 Task: Change theme to Tomorrow Night Blue.
Action: Mouse moved to (77, 95)
Screenshot: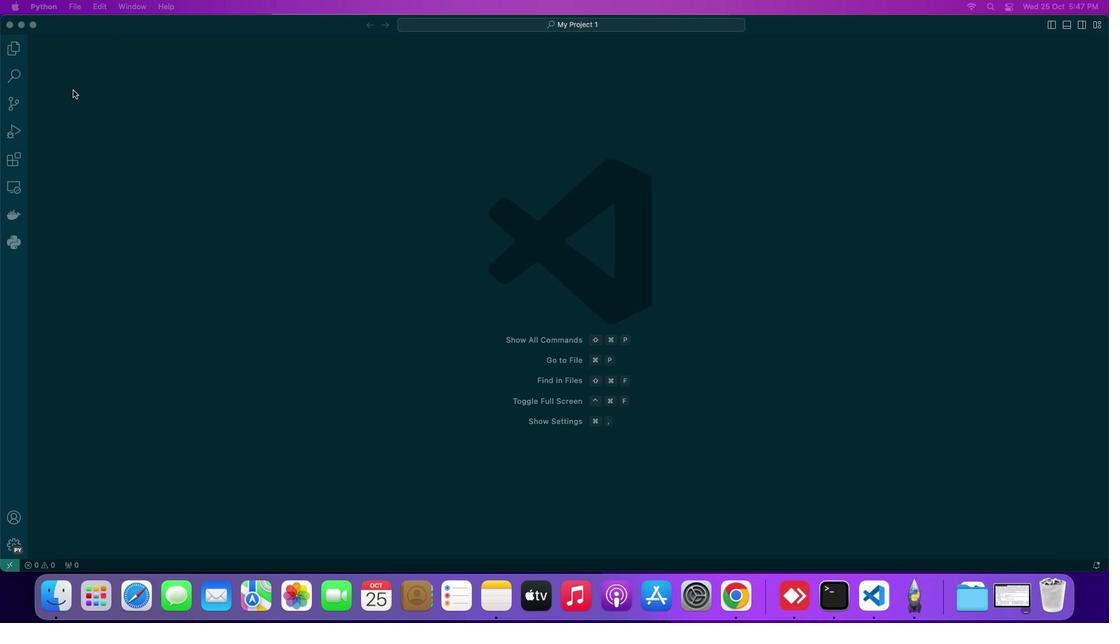 
Action: Mouse pressed left at (77, 95)
Screenshot: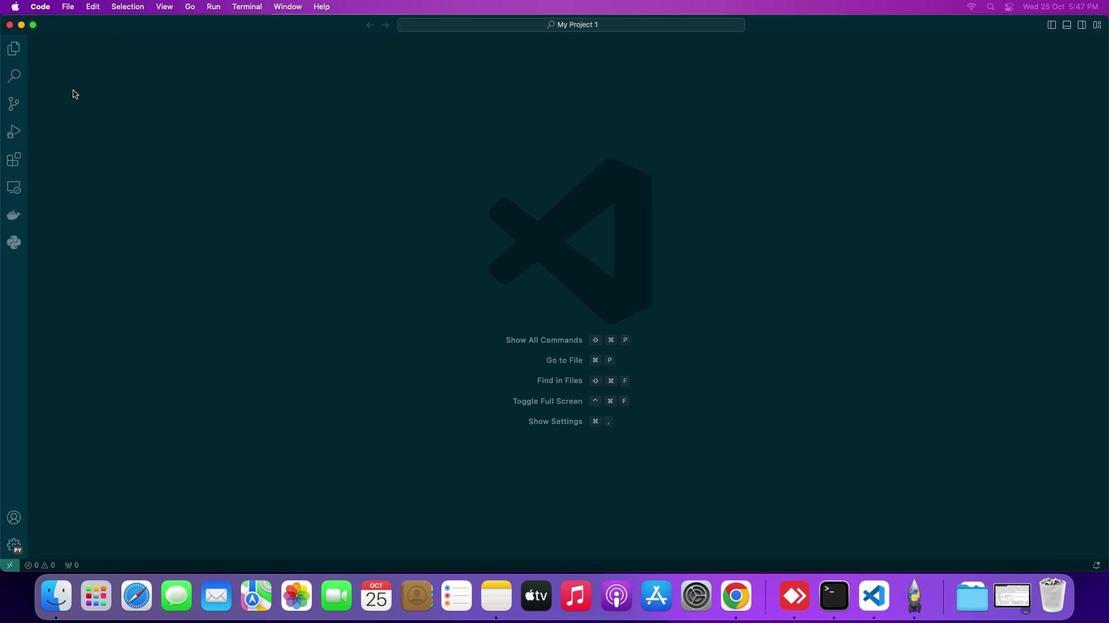 
Action: Mouse moved to (57, 15)
Screenshot: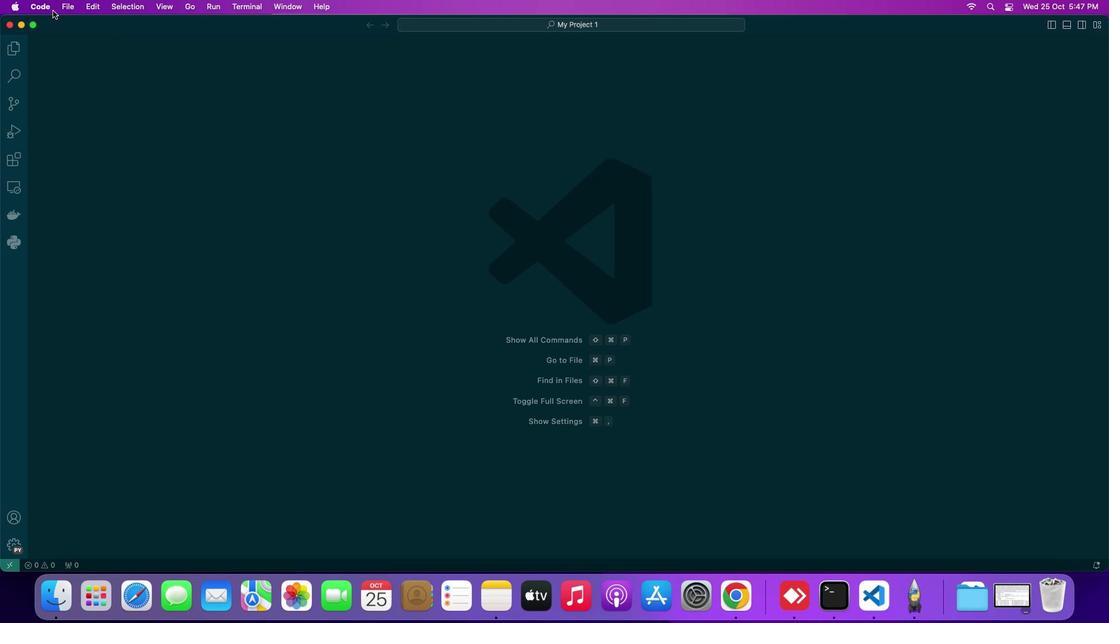 
Action: Mouse pressed left at (57, 15)
Screenshot: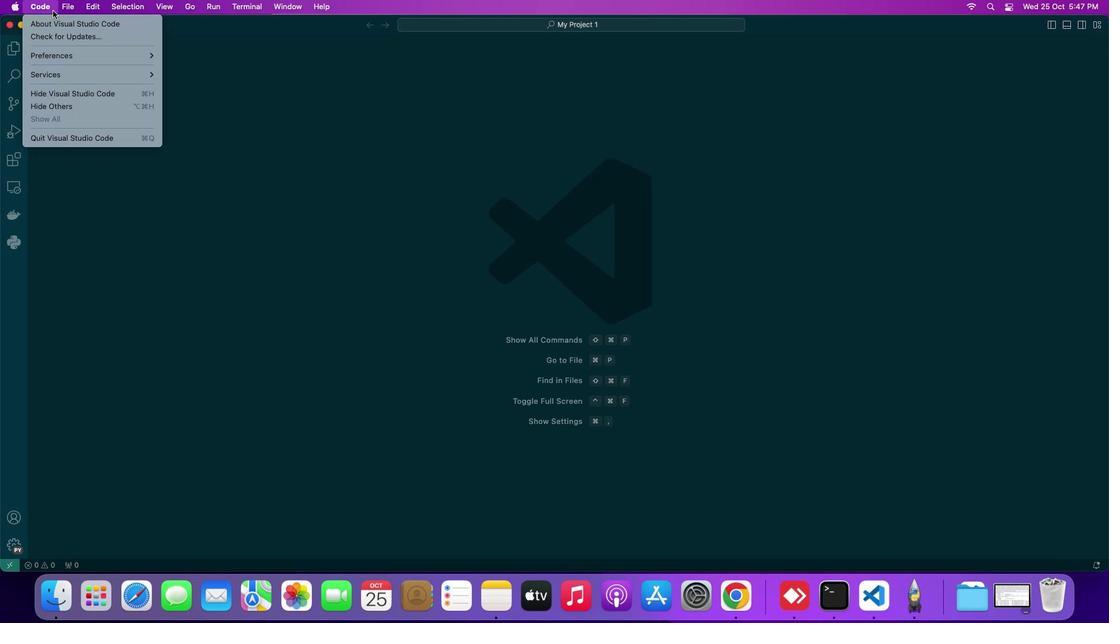 
Action: Mouse moved to (328, 140)
Screenshot: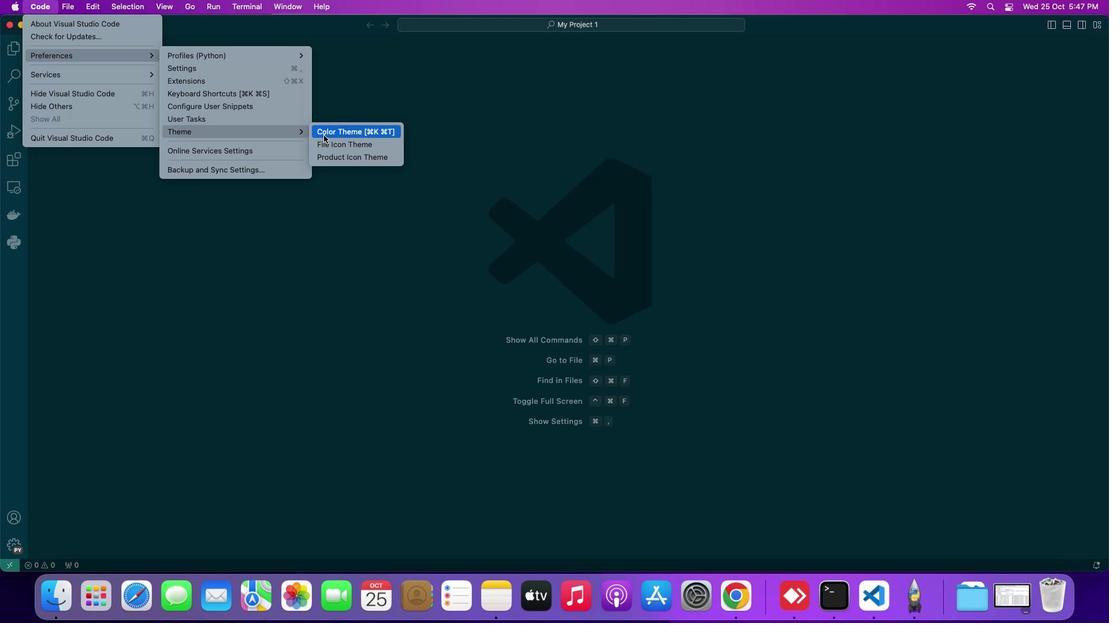 
Action: Mouse pressed left at (328, 140)
Screenshot: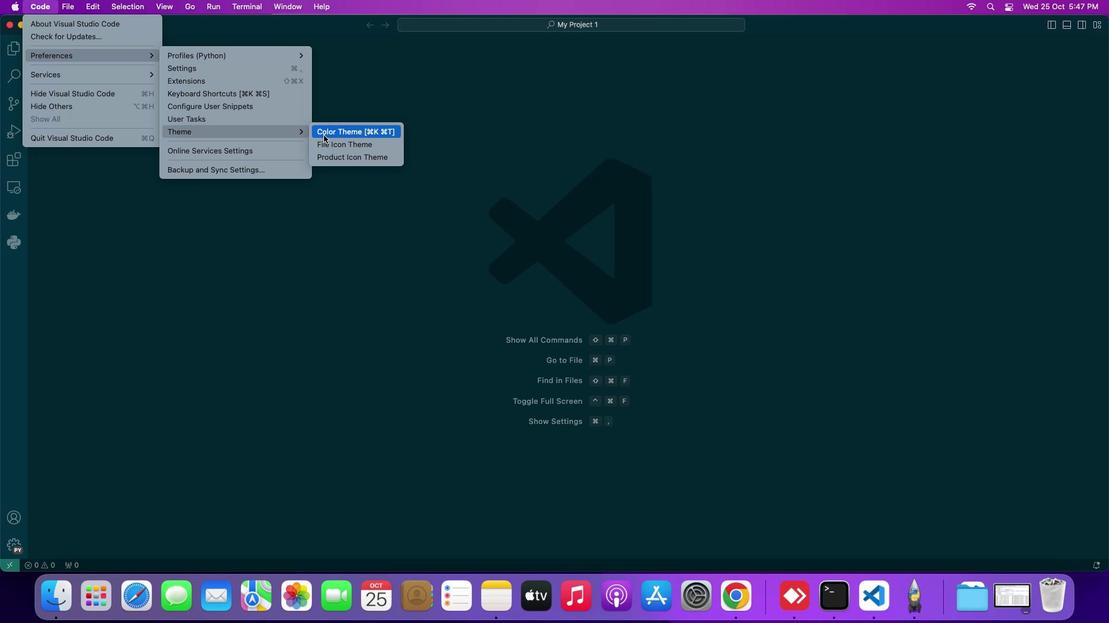 
Action: Mouse moved to (423, 240)
Screenshot: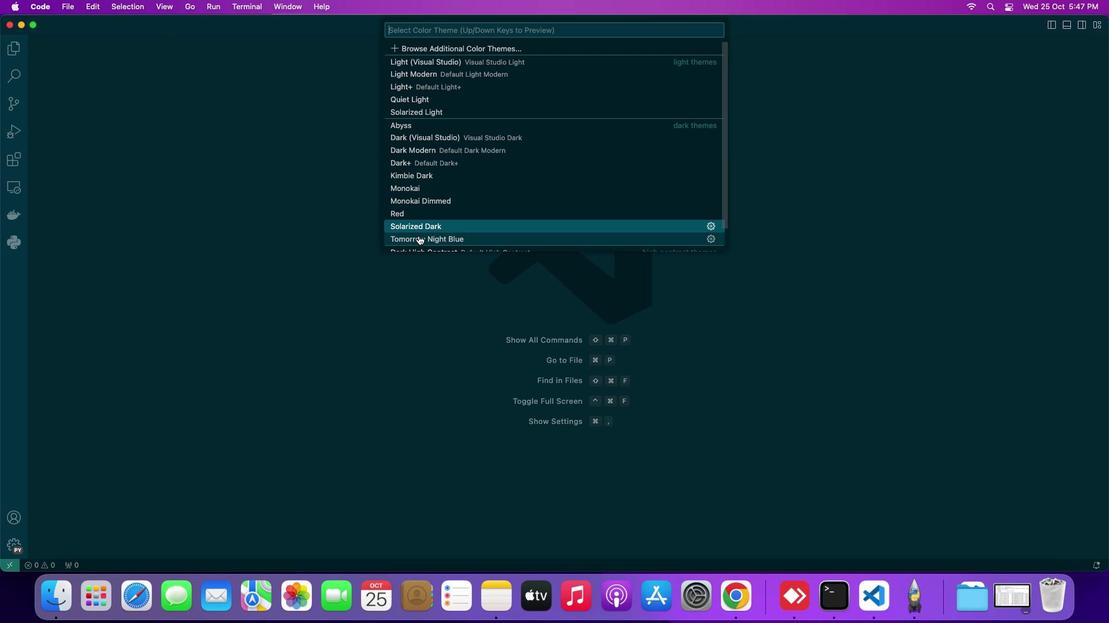 
Action: Mouse pressed left at (423, 240)
Screenshot: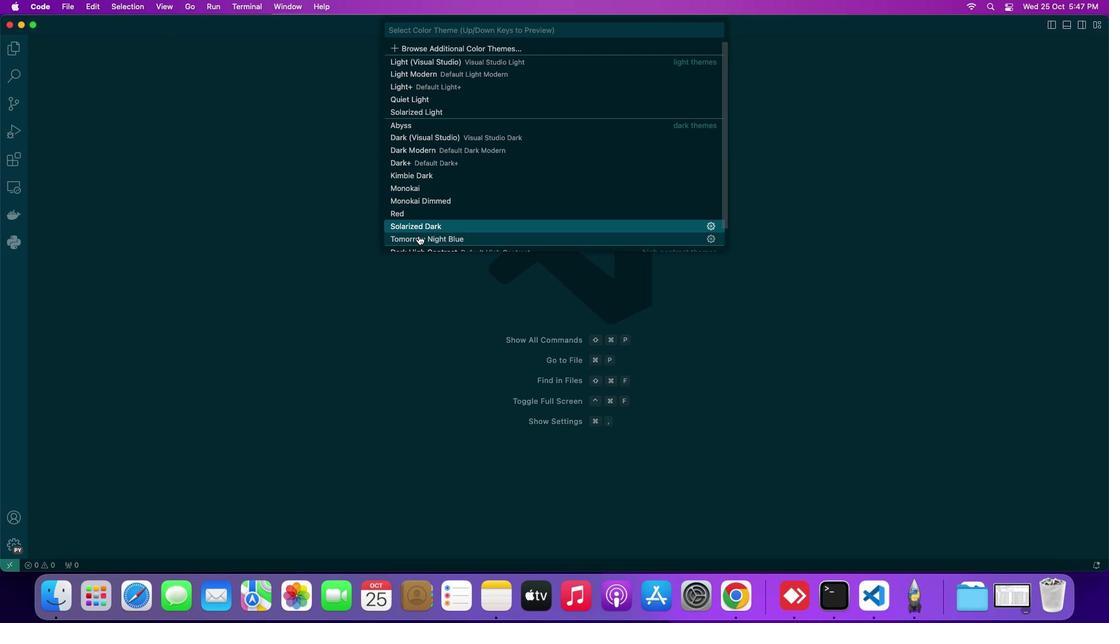 
Action: Mouse moved to (421, 238)
Screenshot: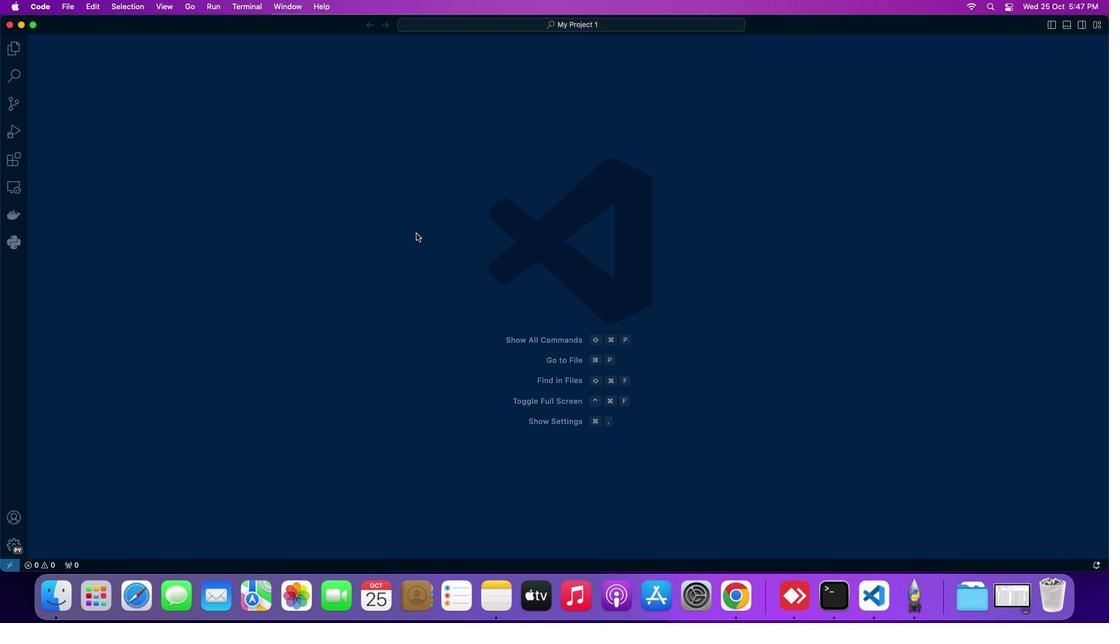 
